 Task: Add an event with the title Second Training Workshop: Effective Team Leadership, date '2024/05/27', time 7:30 AM to 9:30 AMand add a description: Welcome to the Performance Improvement Plan (PIP) Discussion, an important and constructive session designed to address performance concerns and create a roadmap for improvement. The PIP Discussion provides an opportunity for open dialogue, collaboration, and support to help individuals overcome challenges and achieve their full potential., put the event into Orange category . Add location for the event as: Copenhagen, Denmark, logged in from the account softage.8@softage.netand send the event invitation to softage.6@softage.net and softage.7@softage.net. Set a reminder for the event 30 minutes before
Action: Mouse moved to (109, 127)
Screenshot: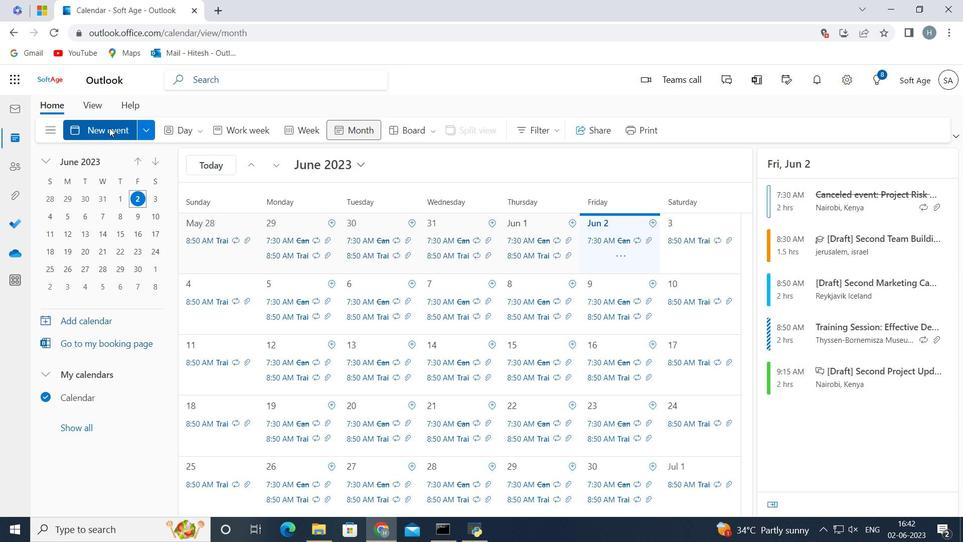 
Action: Mouse pressed left at (109, 127)
Screenshot: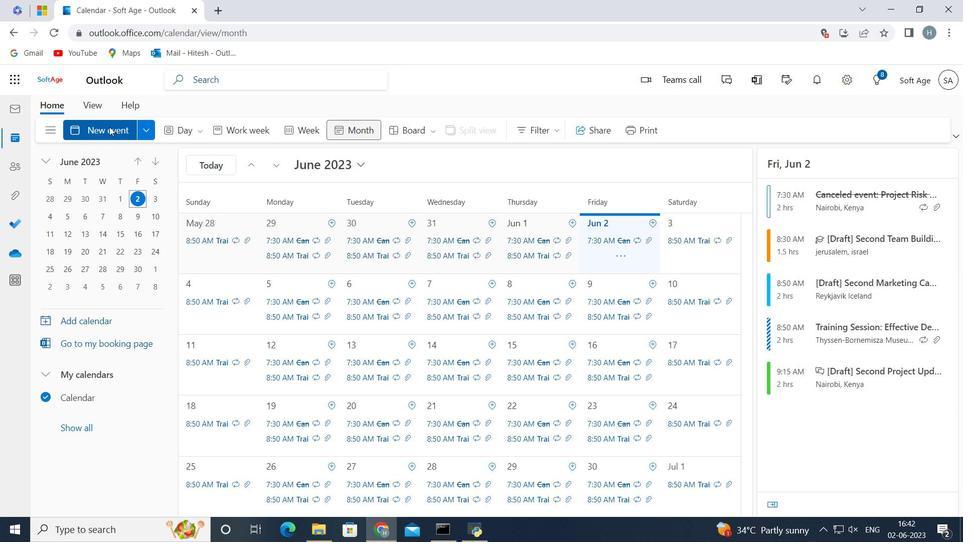 
Action: Mouse moved to (240, 212)
Screenshot: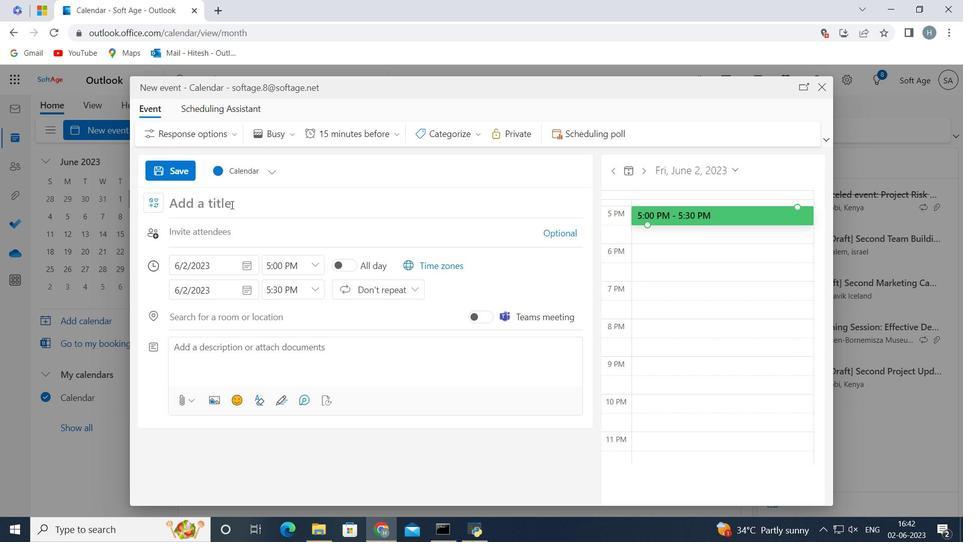 
Action: Key pressed <Key.shift>Second<Key.space><Key.shift>Training<Key.space><Key.shift>Workshop<Key.shift_r>:<Key.space><Key.shift>Effective<Key.space><Key.shift>Team<Key.space><Key.shift>Leadership
Screenshot: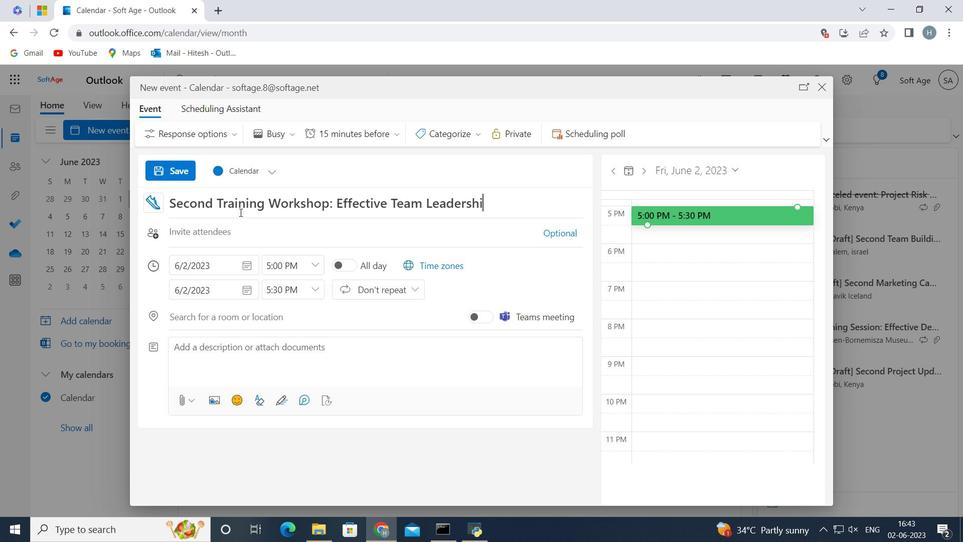 
Action: Mouse moved to (245, 261)
Screenshot: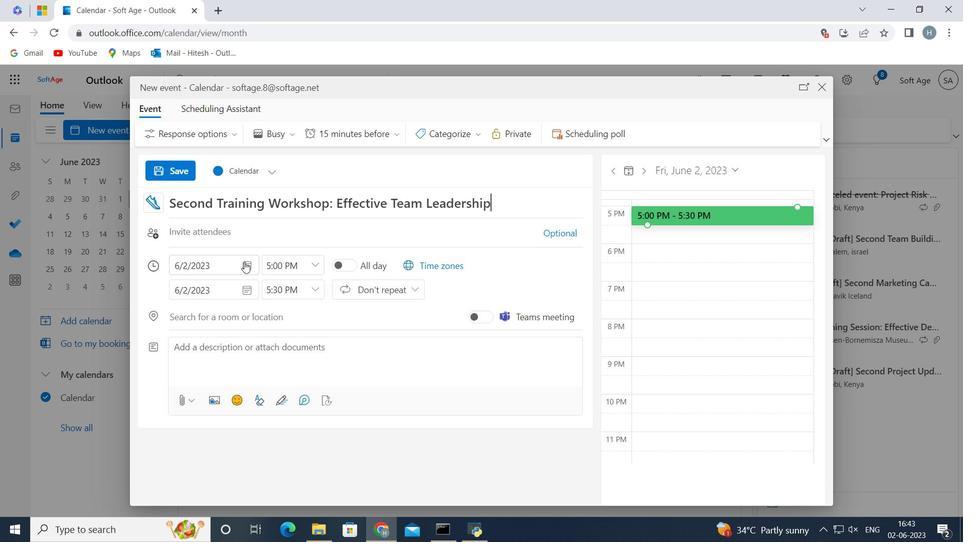 
Action: Mouse pressed left at (245, 261)
Screenshot: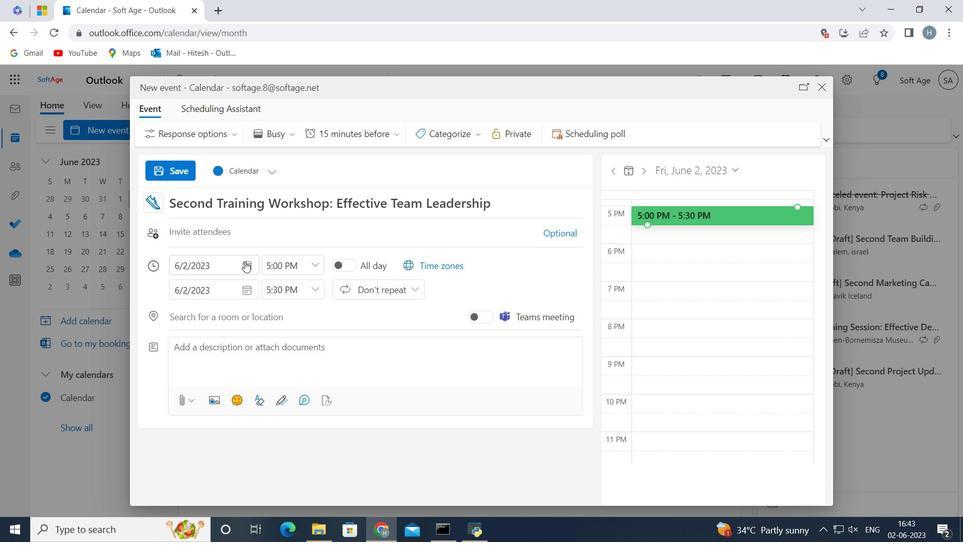 
Action: Mouse moved to (289, 292)
Screenshot: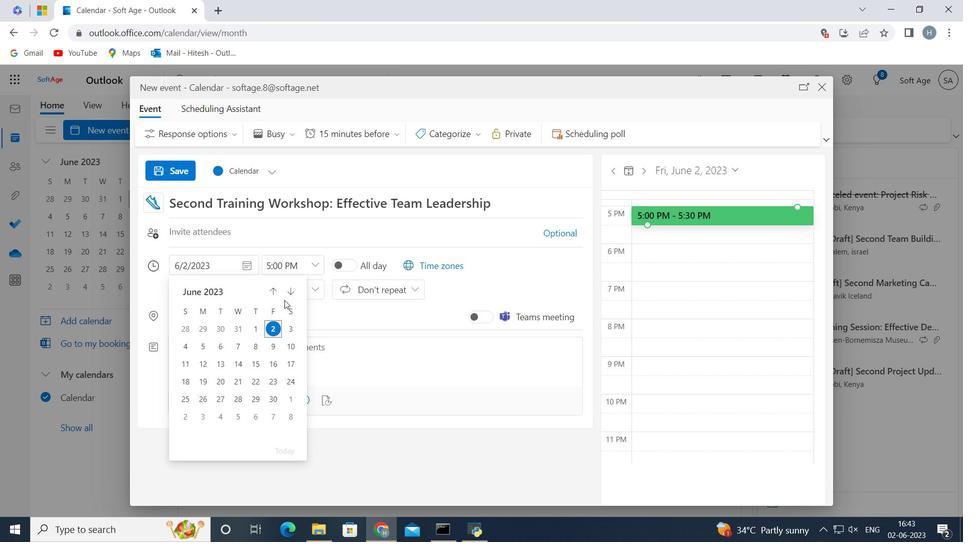 
Action: Mouse pressed left at (289, 292)
Screenshot: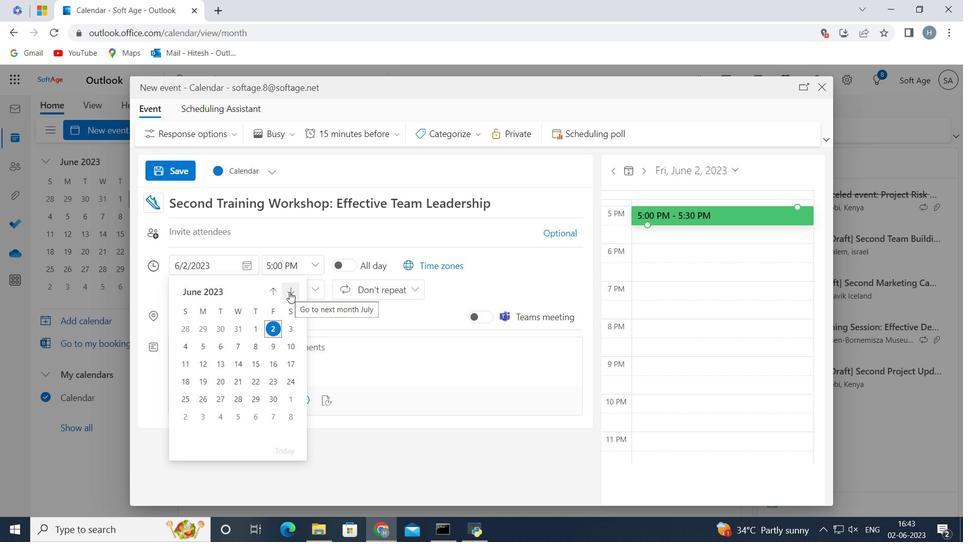 
Action: Mouse pressed left at (289, 292)
Screenshot: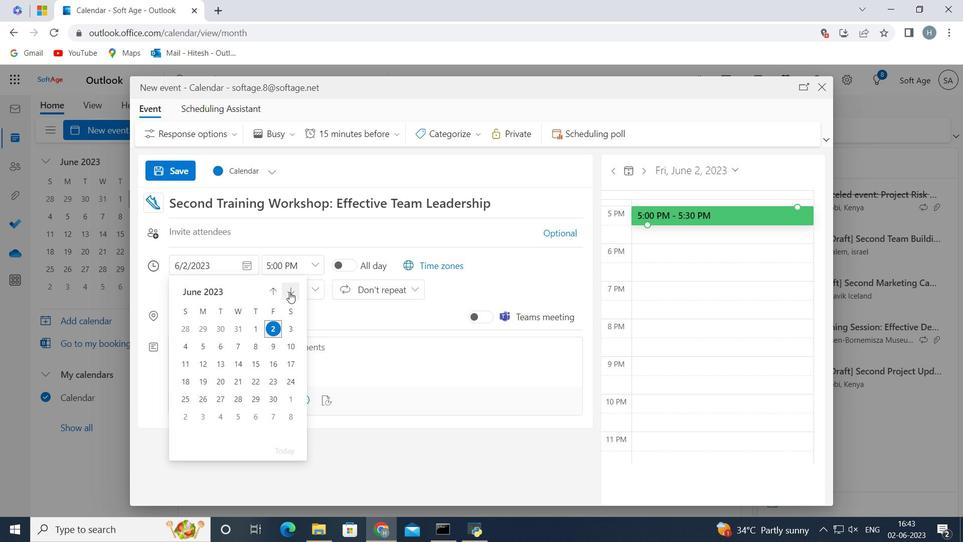 
Action: Mouse pressed left at (289, 292)
Screenshot: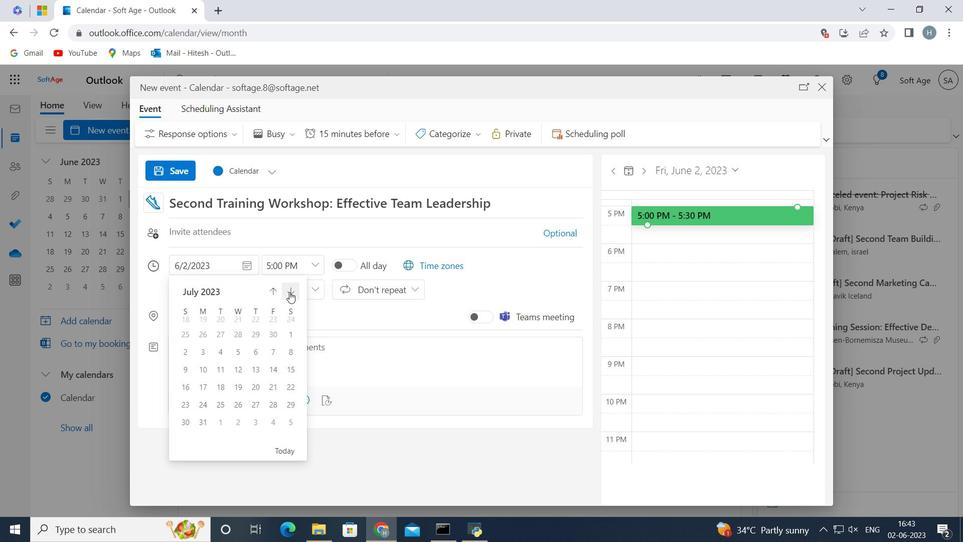 
Action: Mouse pressed left at (289, 292)
Screenshot: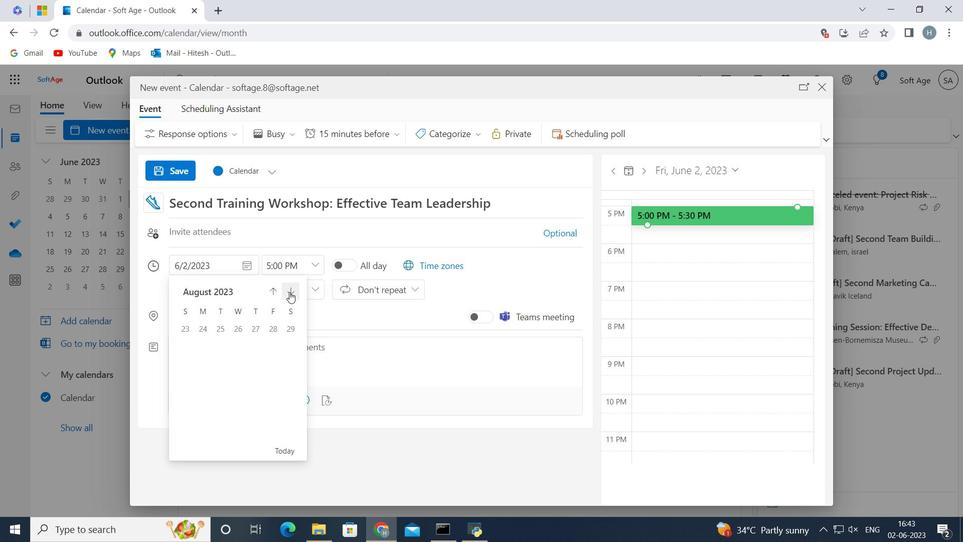 
Action: Mouse pressed left at (289, 292)
Screenshot: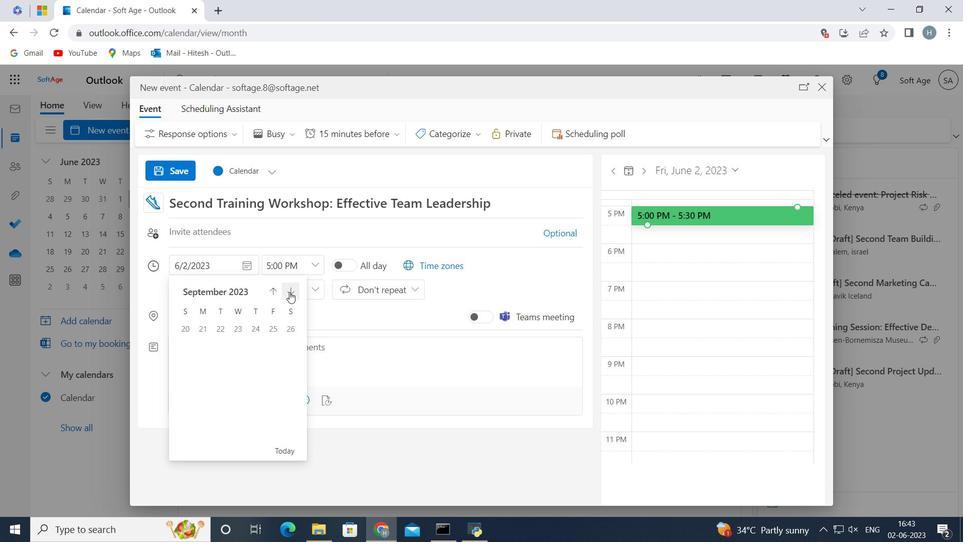 
Action: Mouse pressed left at (289, 292)
Screenshot: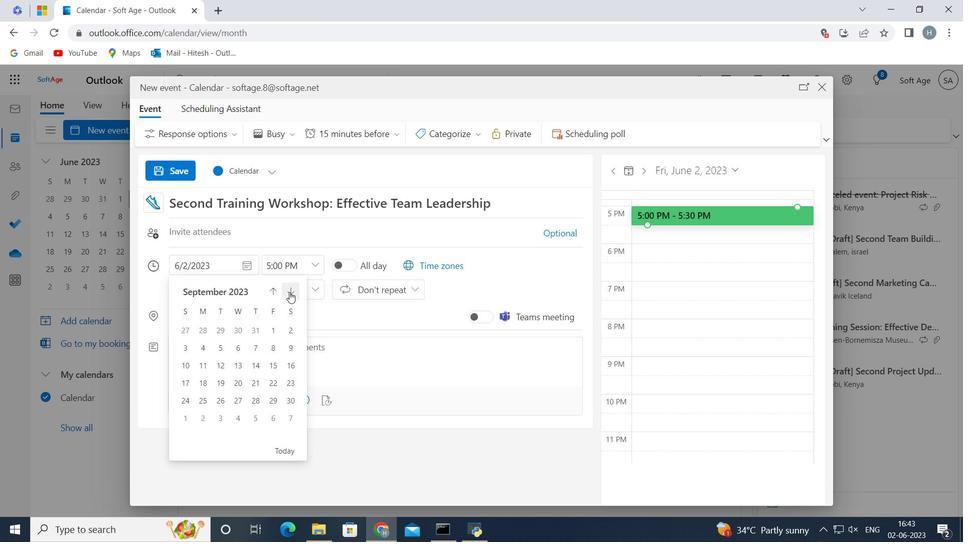 
Action: Mouse pressed left at (289, 292)
Screenshot: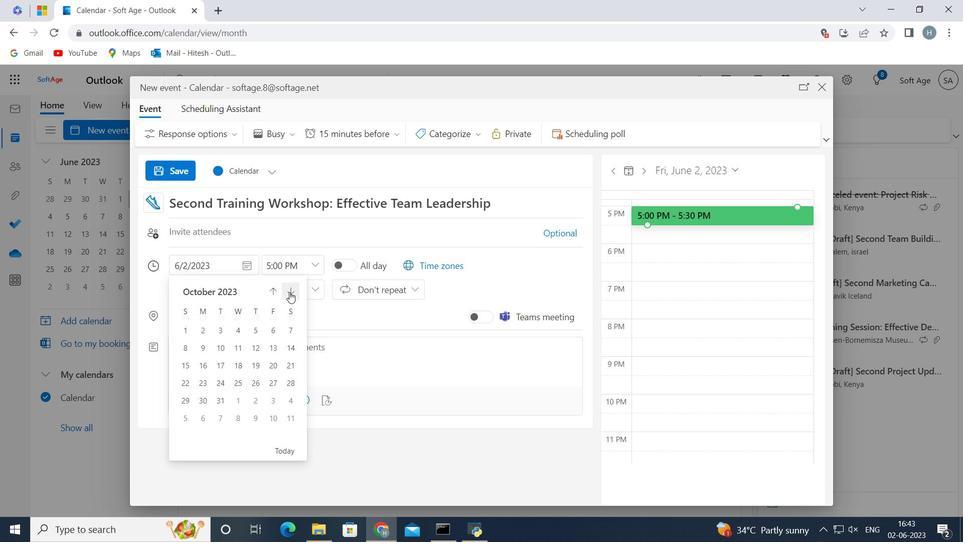
Action: Mouse pressed left at (289, 292)
Screenshot: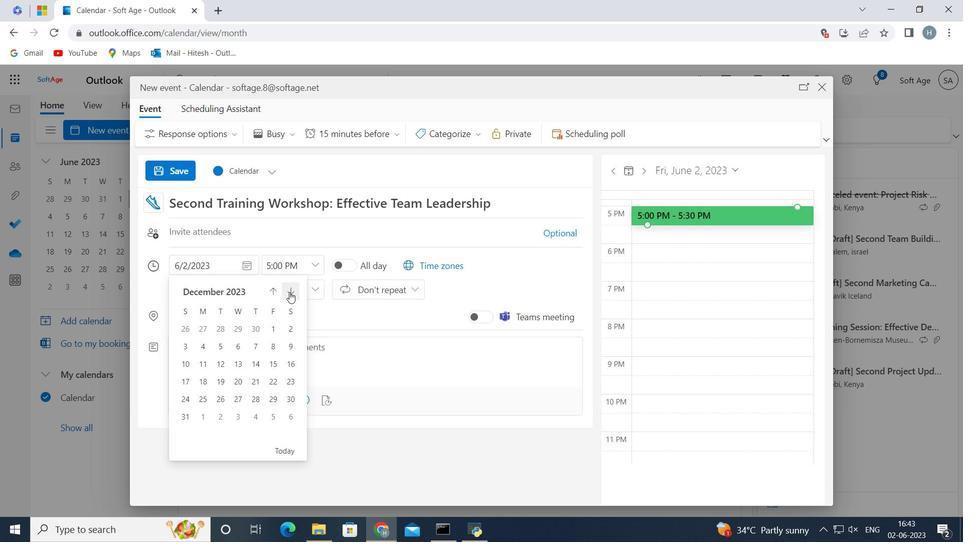 
Action: Mouse pressed left at (289, 292)
Screenshot: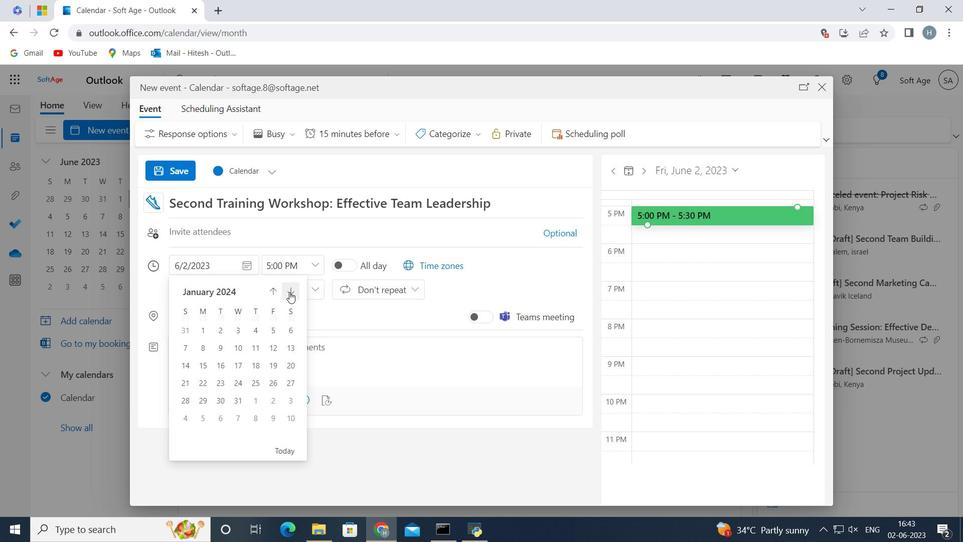 
Action: Mouse pressed left at (289, 292)
Screenshot: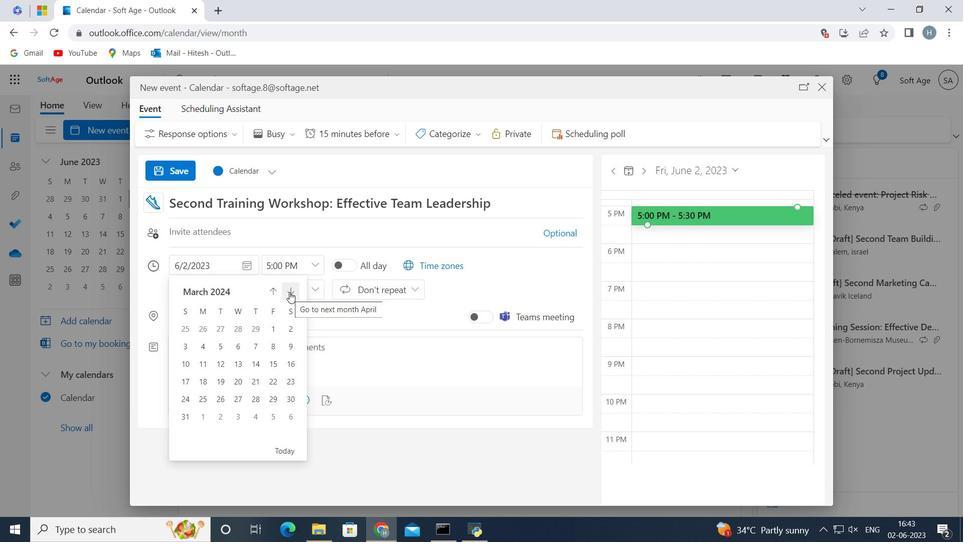 
Action: Mouse pressed left at (289, 292)
Screenshot: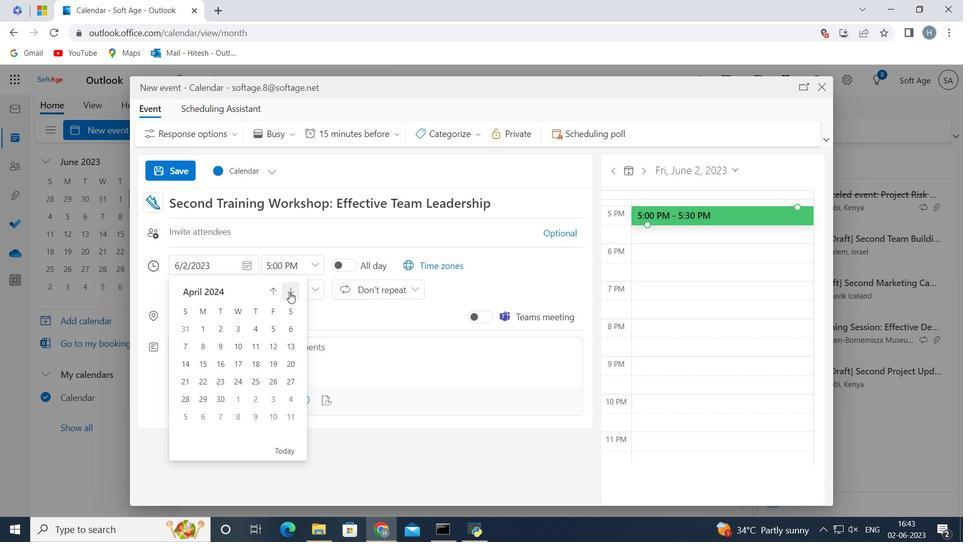 
Action: Mouse moved to (290, 379)
Screenshot: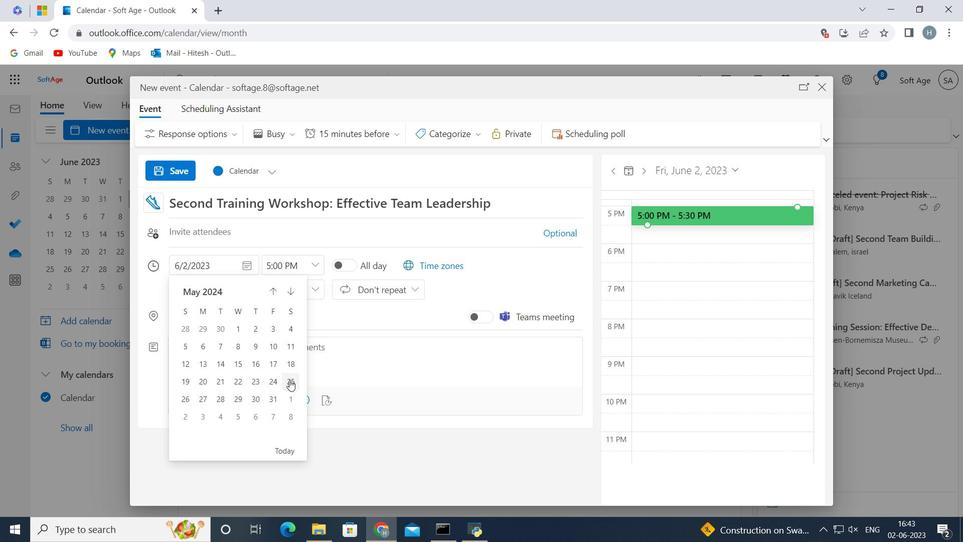 
Action: Mouse pressed left at (290, 379)
Screenshot: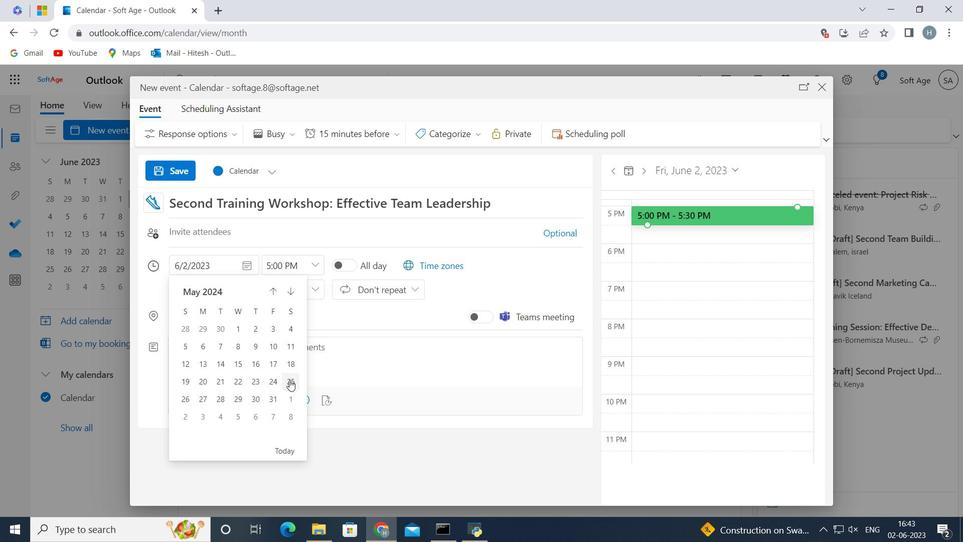 
Action: Mouse moved to (246, 264)
Screenshot: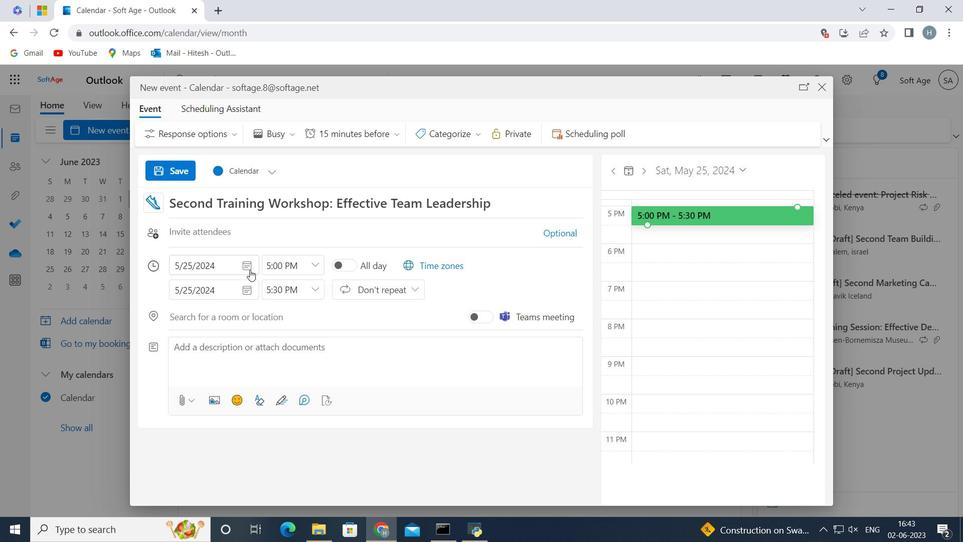
Action: Mouse pressed left at (246, 264)
Screenshot: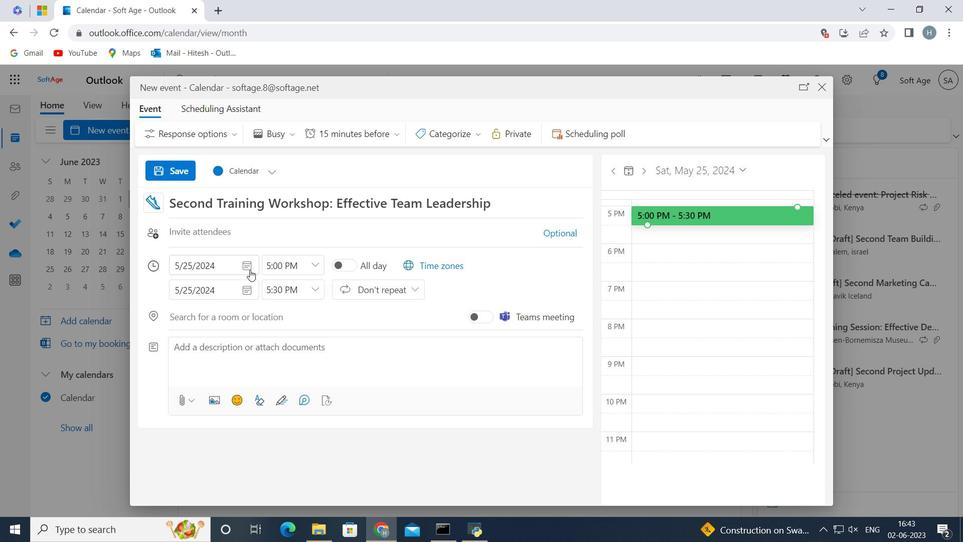 
Action: Mouse moved to (204, 397)
Screenshot: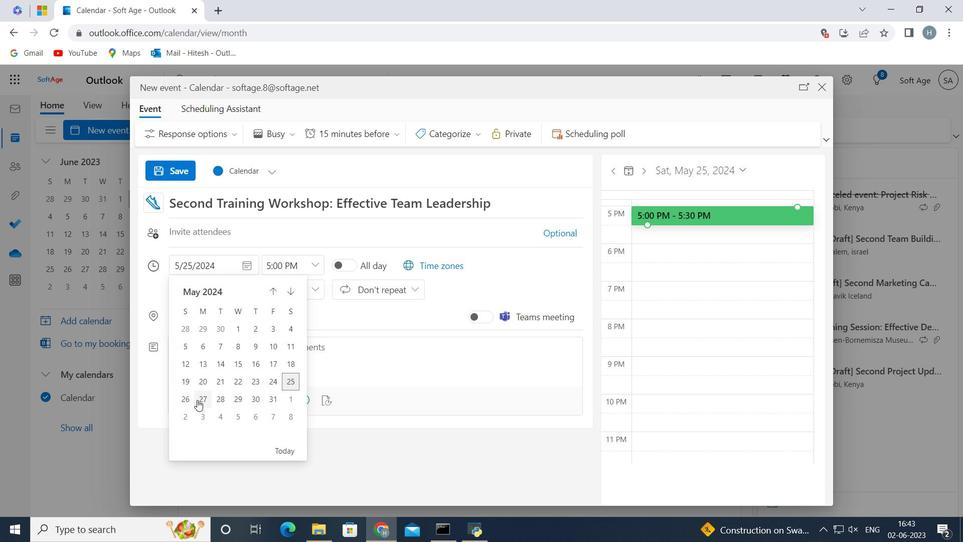 
Action: Mouse pressed left at (204, 397)
Screenshot: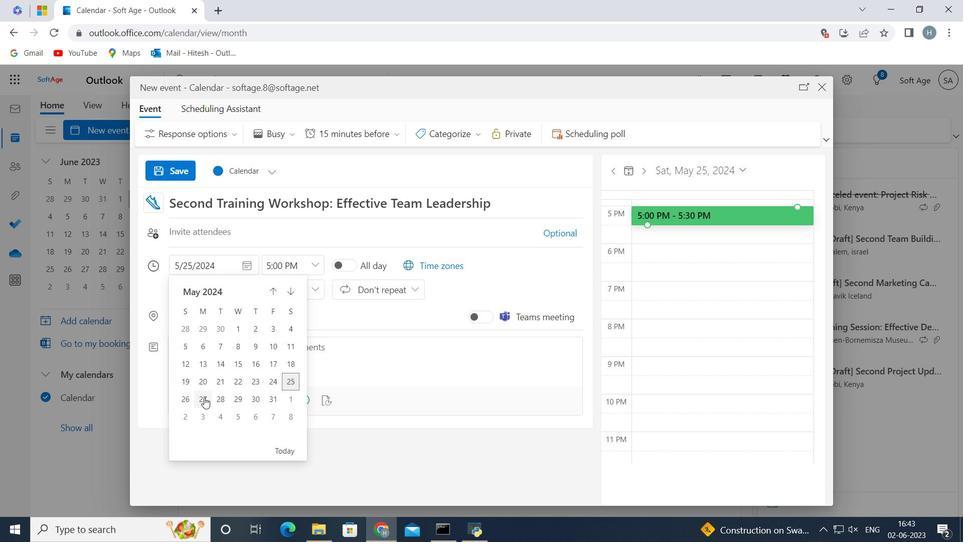 
Action: Mouse moved to (314, 266)
Screenshot: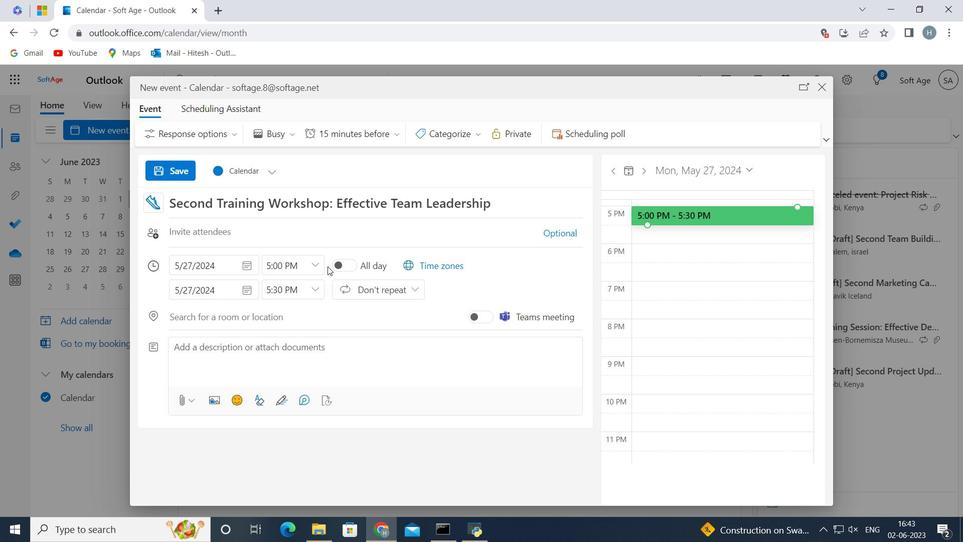 
Action: Mouse pressed left at (314, 266)
Screenshot: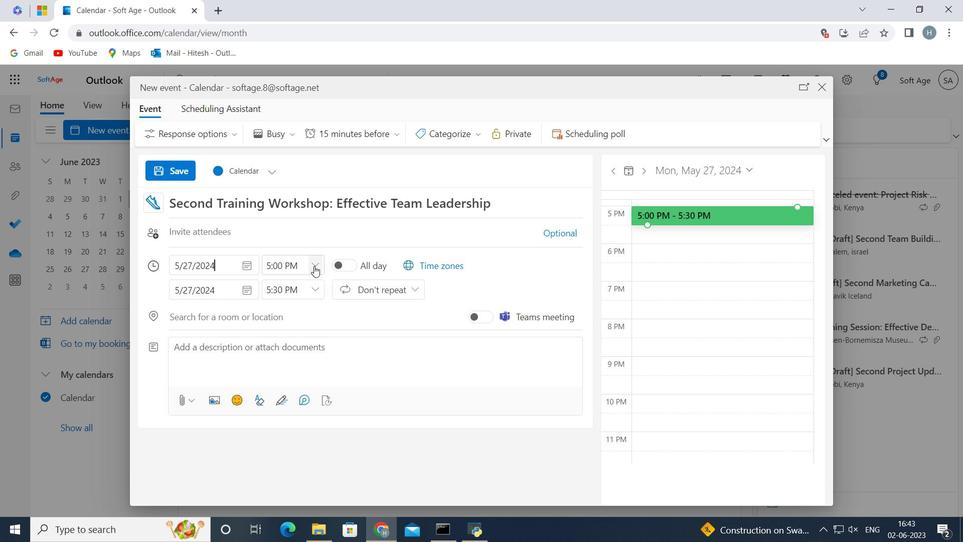 
Action: Mouse moved to (331, 358)
Screenshot: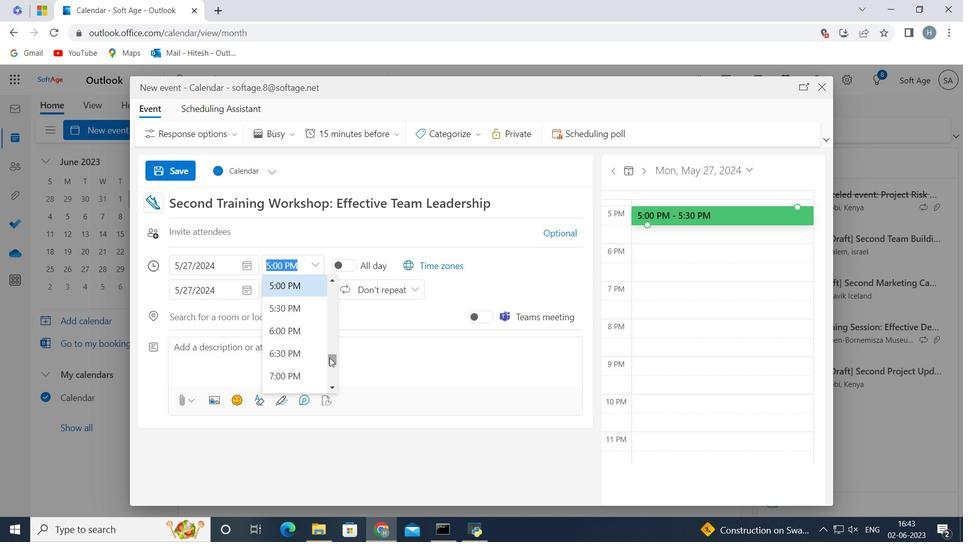 
Action: Mouse pressed left at (331, 358)
Screenshot: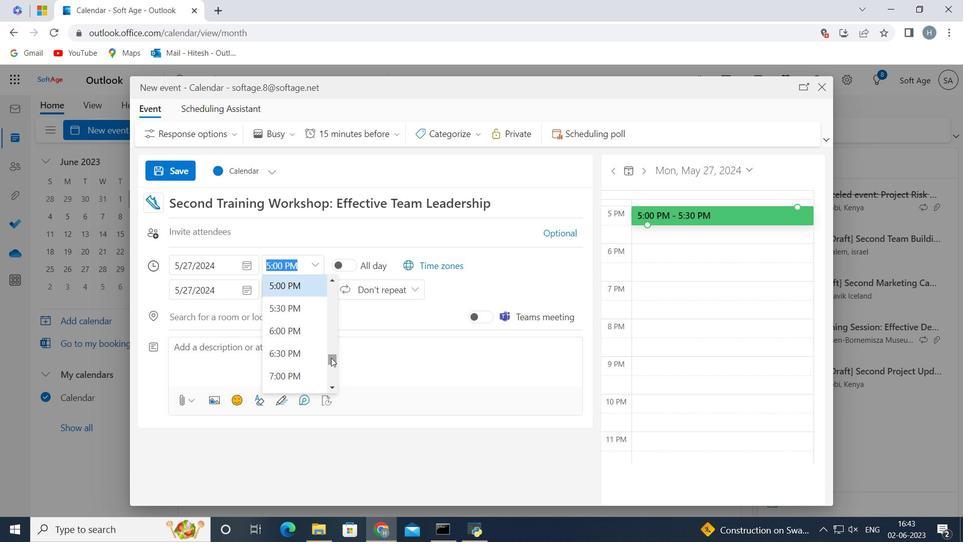 
Action: Mouse moved to (282, 275)
Screenshot: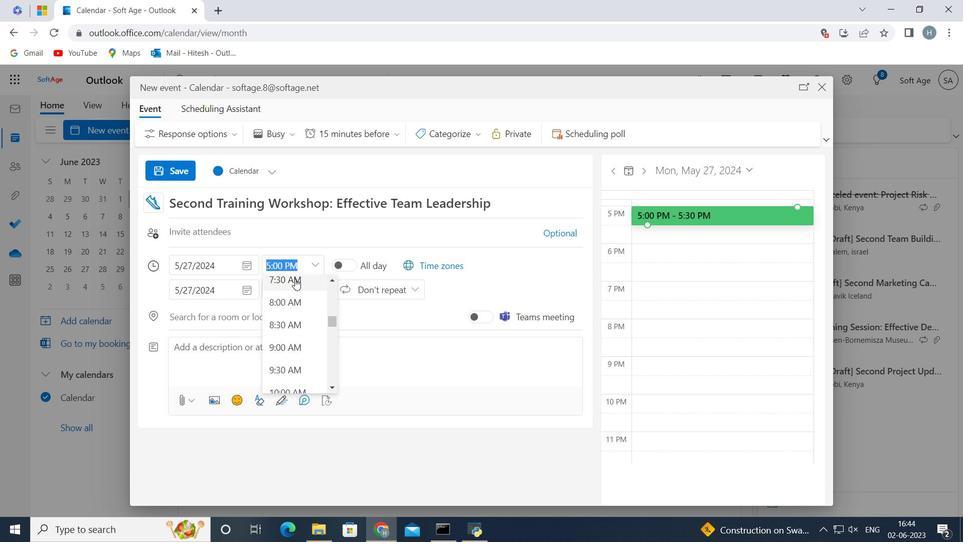 
Action: Mouse pressed left at (282, 275)
Screenshot: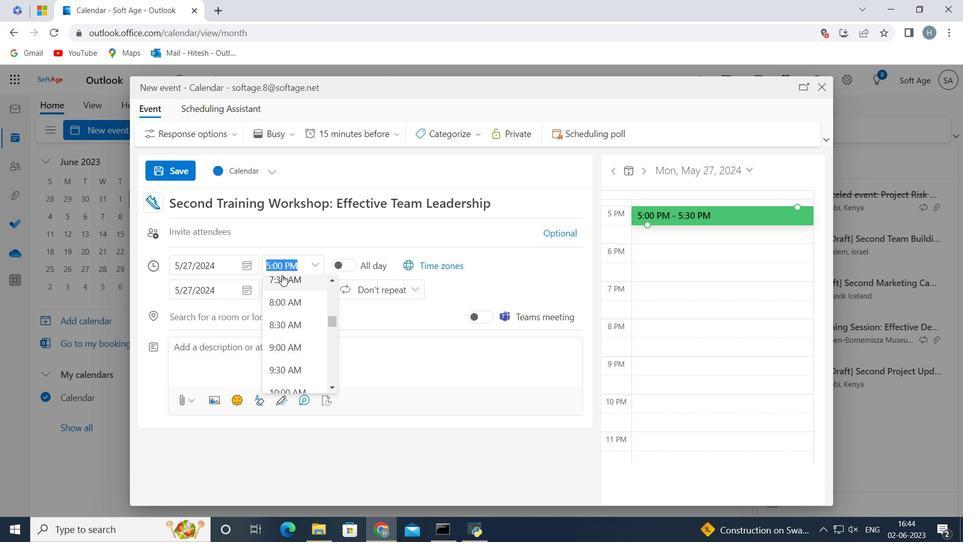 
Action: Mouse moved to (316, 286)
Screenshot: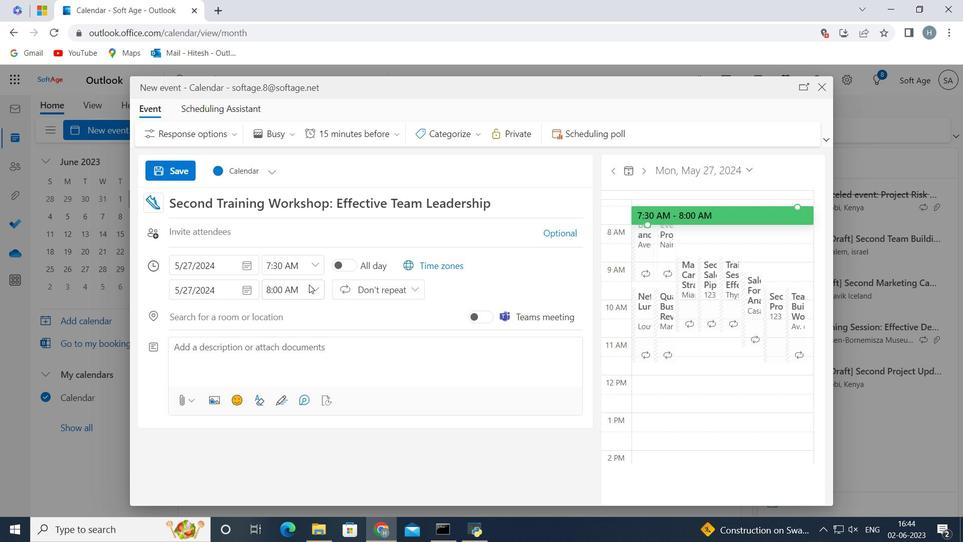 
Action: Mouse pressed left at (316, 286)
Screenshot: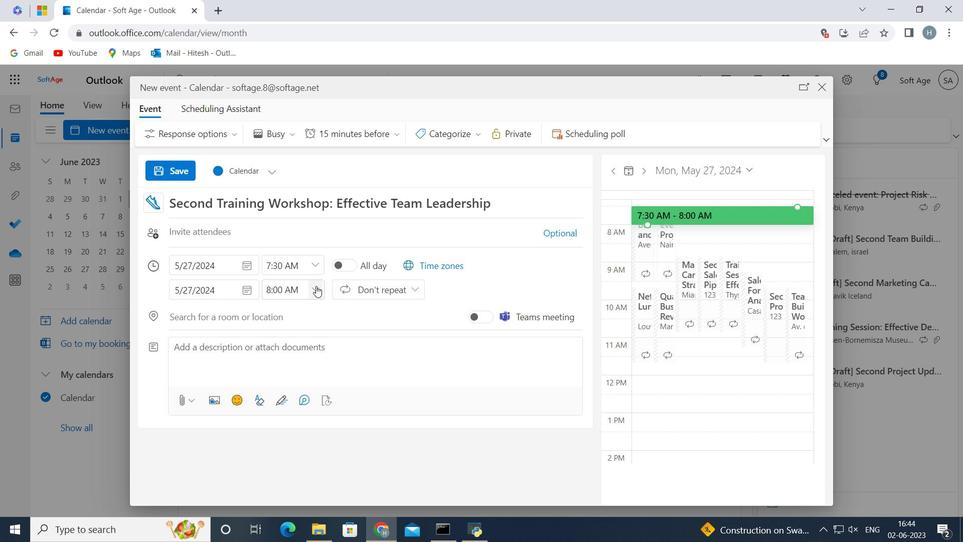 
Action: Mouse moved to (310, 376)
Screenshot: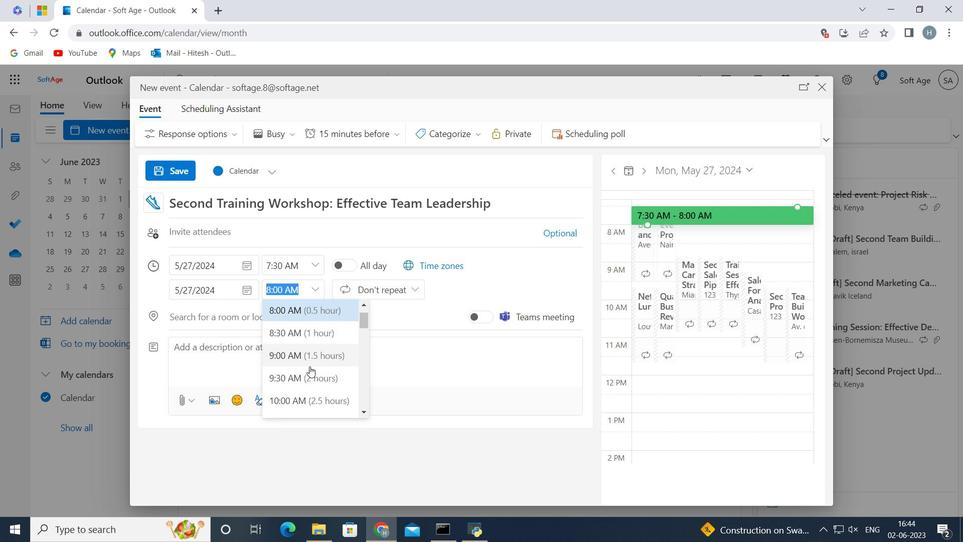 
Action: Mouse pressed left at (310, 376)
Screenshot: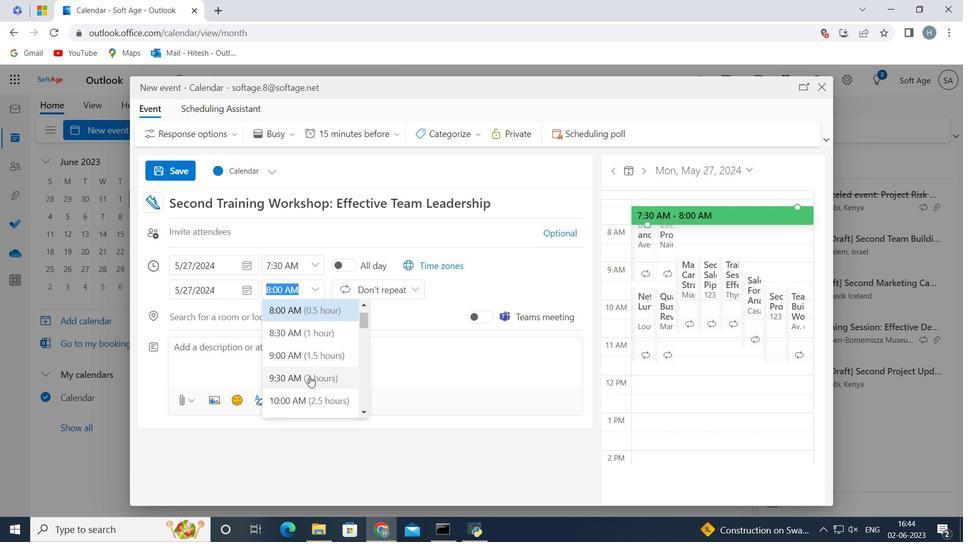 
Action: Mouse moved to (207, 355)
Screenshot: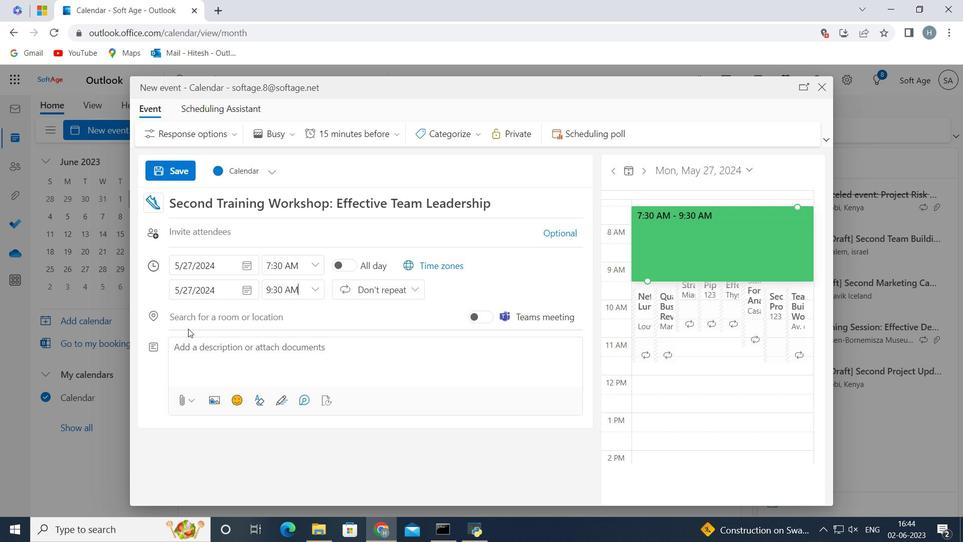
Action: Mouse pressed left at (207, 355)
Screenshot: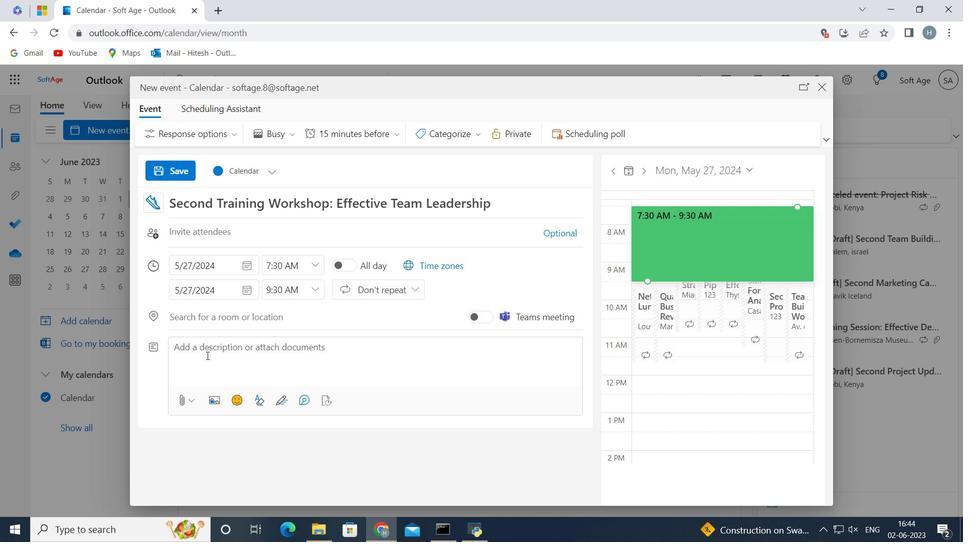 
Action: Key pressed <Key.shift>Welcome<Key.space>to<Key.space>
Screenshot: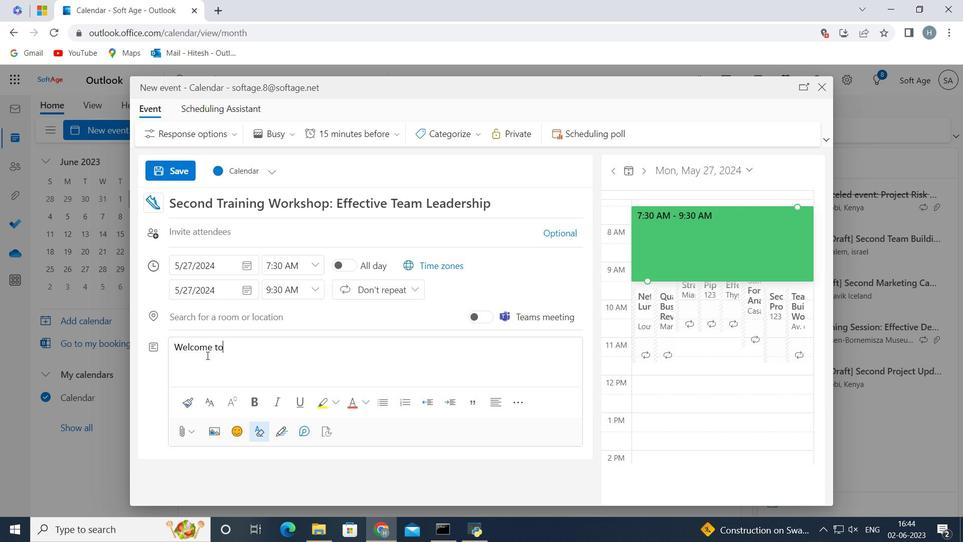 
Action: Mouse moved to (207, 356)
Screenshot: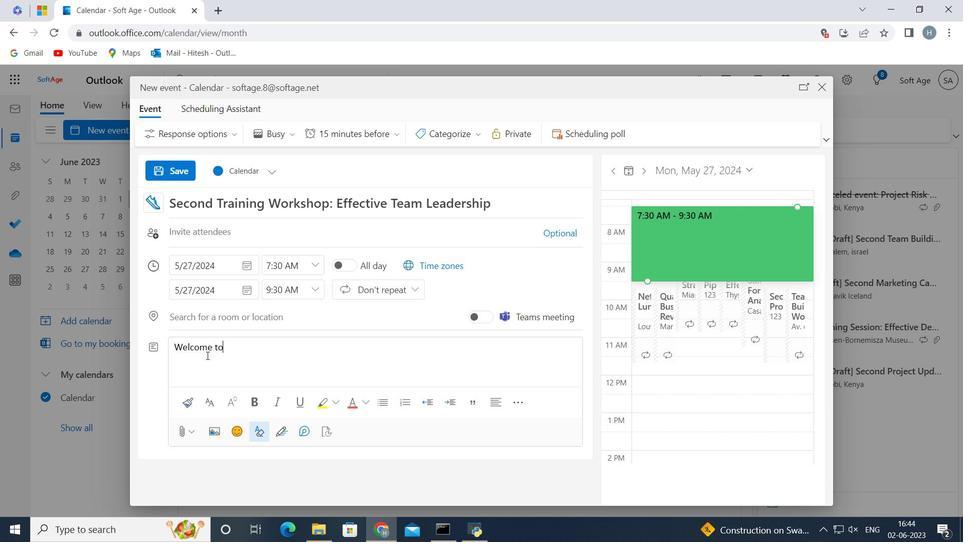 
Action: Key pressed the<Key.space>performance<Key.space>i<Key.backspace><Key.shift_r>Improvement<Key.space><Key.shift_r>Plan<Key.space><Key.shift_r><Key.shift_r>(<Key.shift_r>PIP)<Key.space><Key.shift>Discussion,<Key.space>an<Key.space>important<Key.space>and<Key.space>constructive<Key.space>session<Key.space>designed<Key.space>to<Key.space>address<Key.space>performance<Key.space>concerns<Key.space>and<Key.space>create<Key.space>a<Key.space>roadmap<Key.space>for<Key.space>improvement,<Key.space><Key.shift><Key.shift><Key.shift><Key.shift><Key.shift><Key.shift><Key.shift><Key.shift><Key.shift><Key.shift><Key.shift>The<Key.space><Key.shift_r>PIP<Key.space><Key.shift>Discy<Key.backspace>ussion<Key.space>provides<Key.space>an<Key.space>opportunity<Key.space>for<Key.space>open<Key.space>dialogue,<Key.space>collaboration,<Key.space>am<Key.backspace>nd<Key.space>support<Key.space>to<Key.space>help<Key.space>individuals<Key.space>overcome<Key.space>challenges<Key.space>and<Key.space>achieve<Key.space>their<Key.space>full<Key.space>potential.<Key.space>
Screenshot: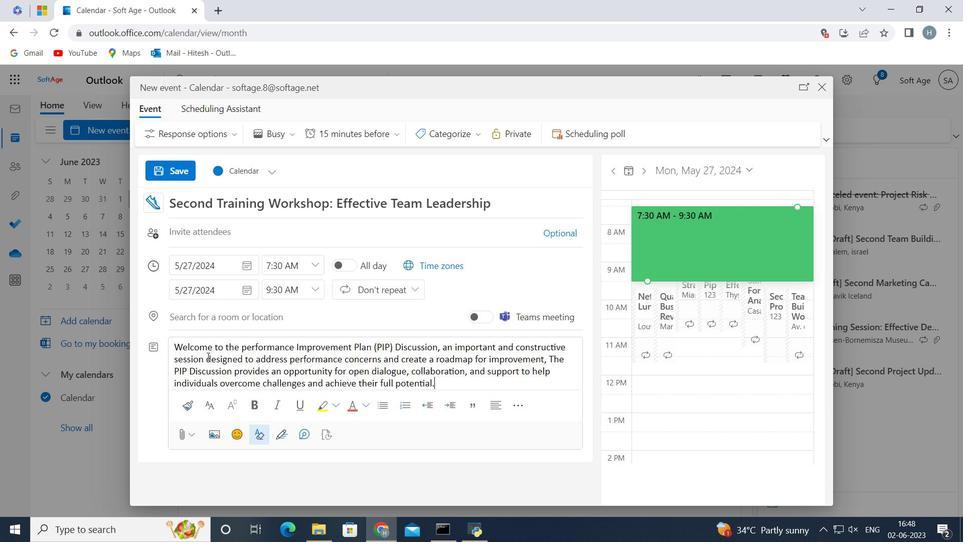 
Action: Mouse moved to (478, 132)
Screenshot: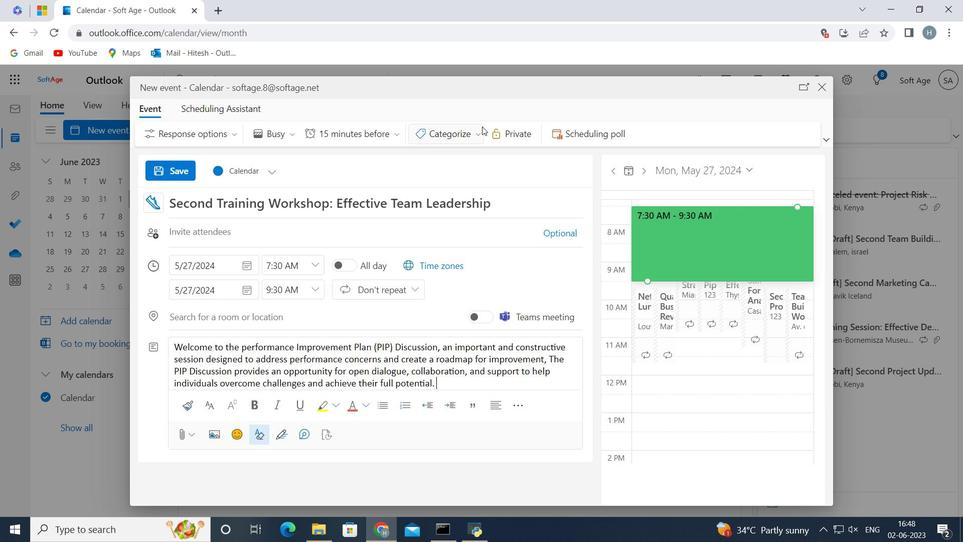 
Action: Mouse pressed left at (478, 132)
Screenshot: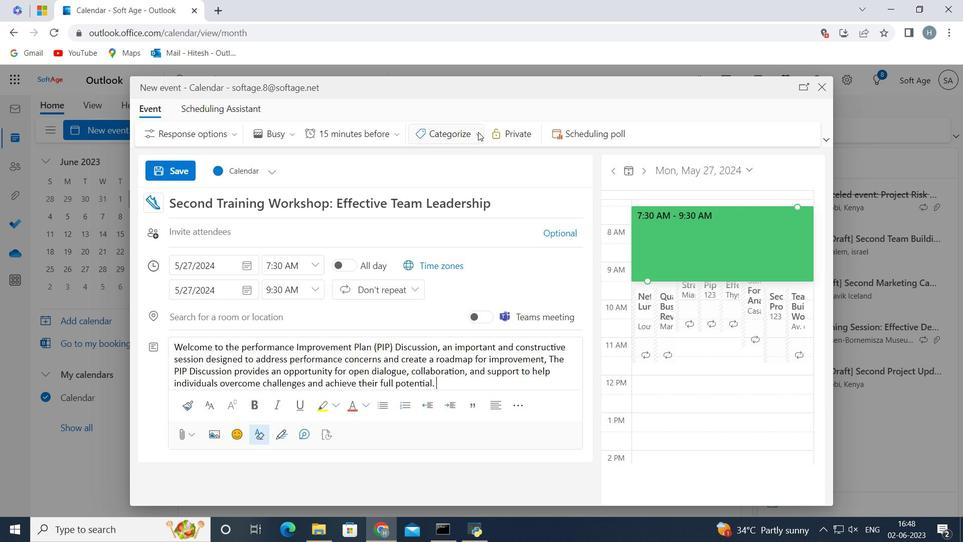 
Action: Mouse moved to (481, 193)
Screenshot: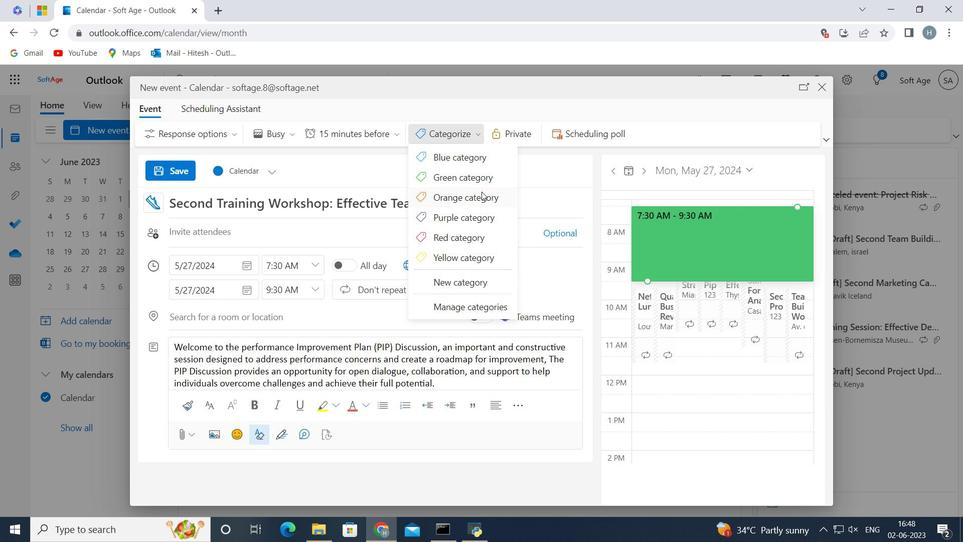 
Action: Mouse pressed left at (481, 193)
Screenshot: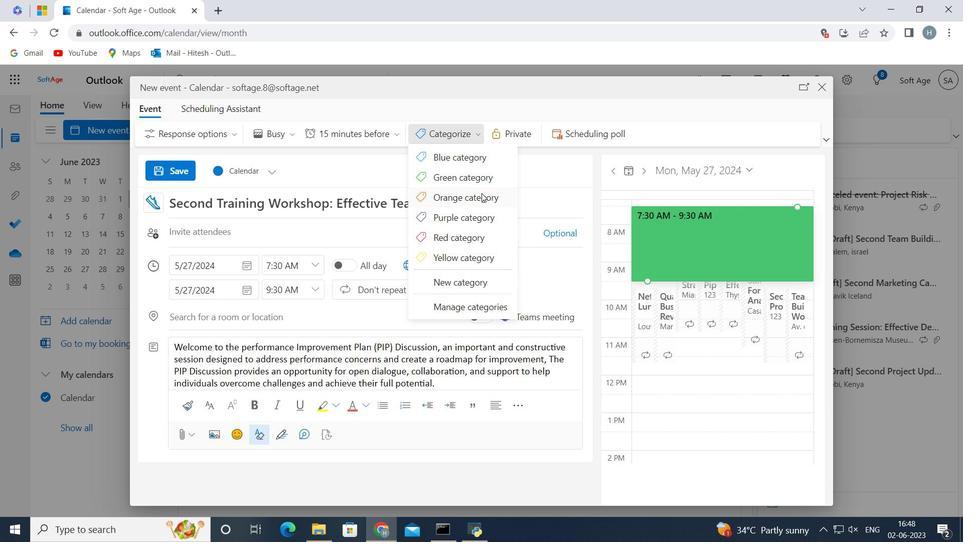 
Action: Mouse moved to (232, 310)
Screenshot: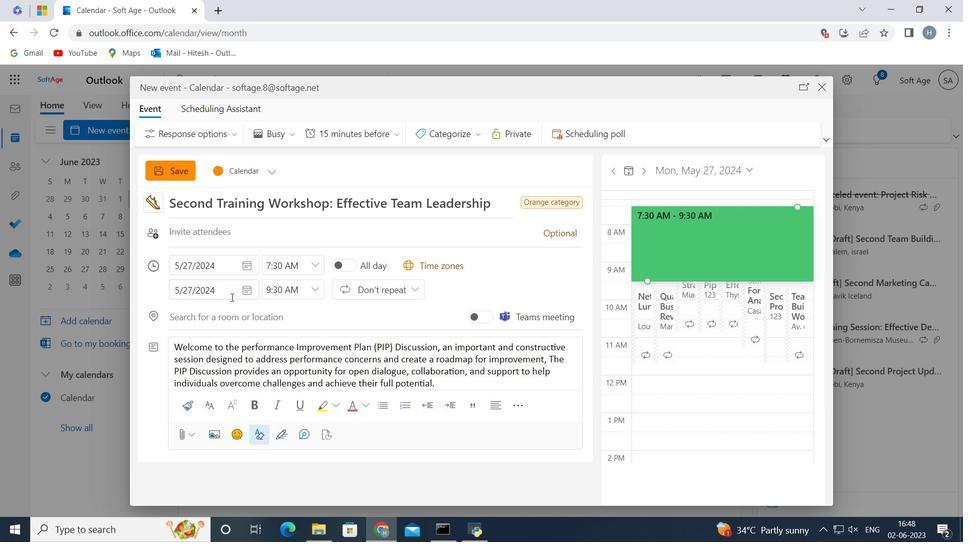 
Action: Mouse pressed left at (232, 310)
Screenshot: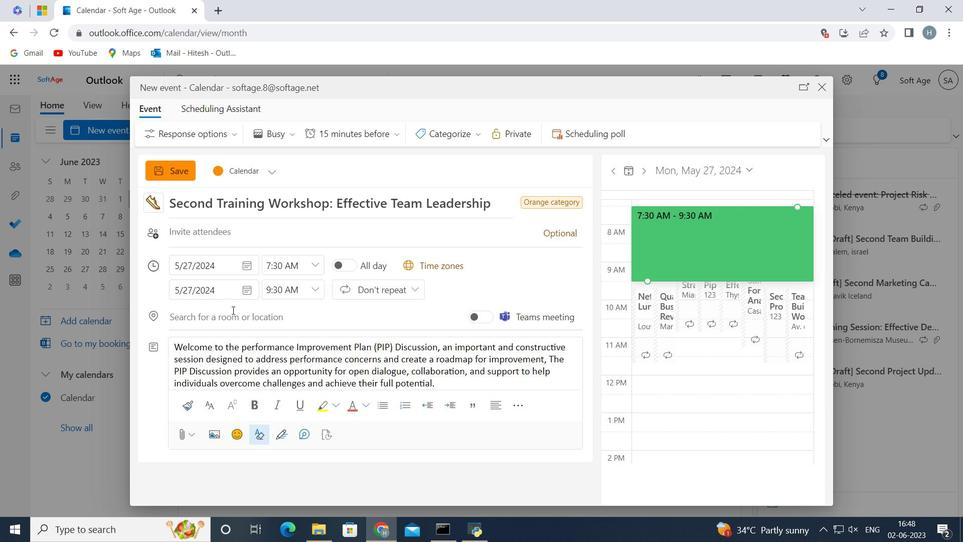 
Action: Key pressed <Key.shift><Key.shift><Key.shift><Key.shift><Key.shift><Key.shift>Copenhagen,<Key.space><Key.shift>Denmark<Key.enter>
Screenshot: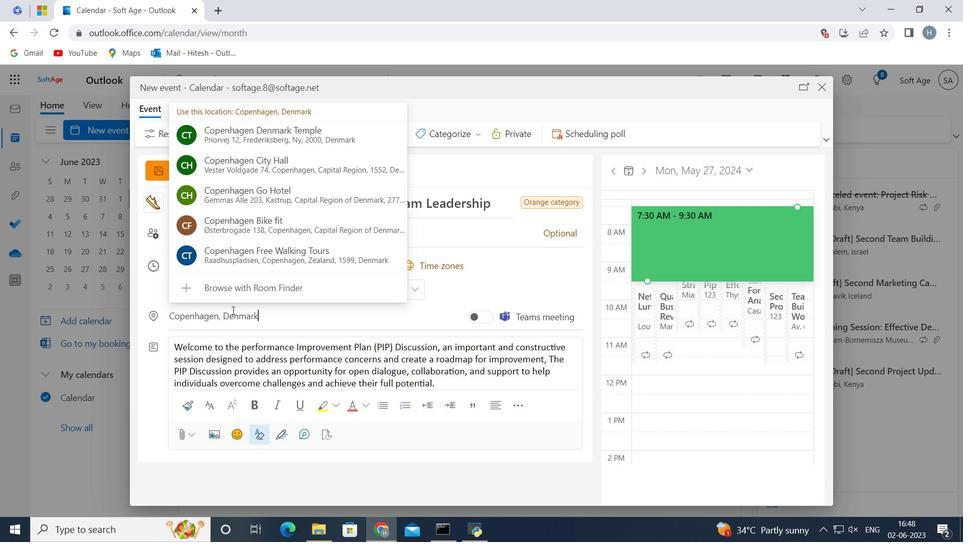 
Action: Mouse moved to (513, 274)
Screenshot: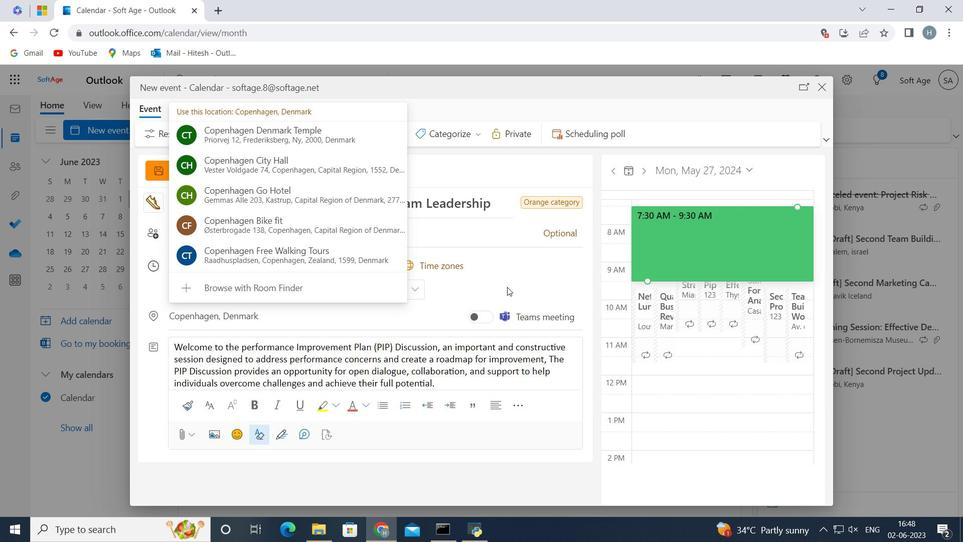 
Action: Mouse pressed left at (513, 274)
Screenshot: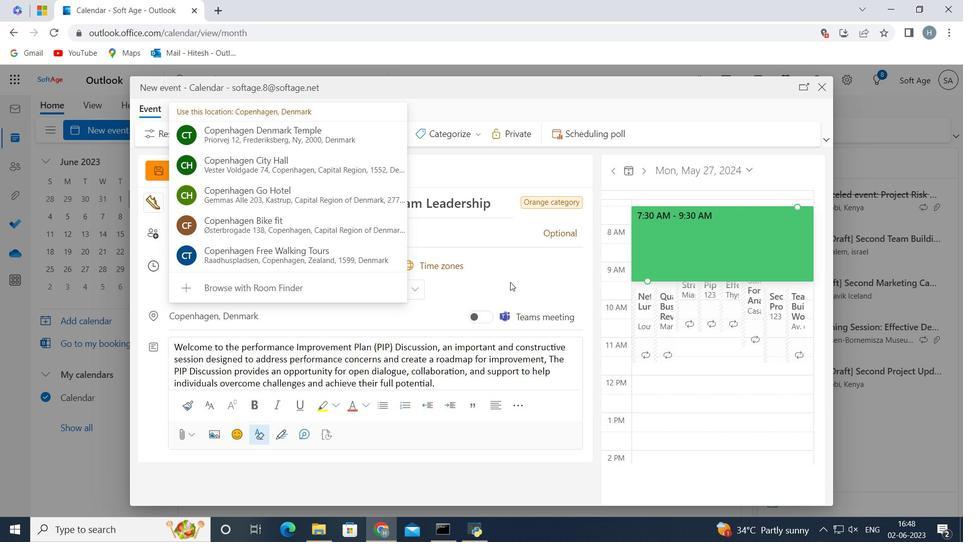 
Action: Mouse moved to (270, 233)
Screenshot: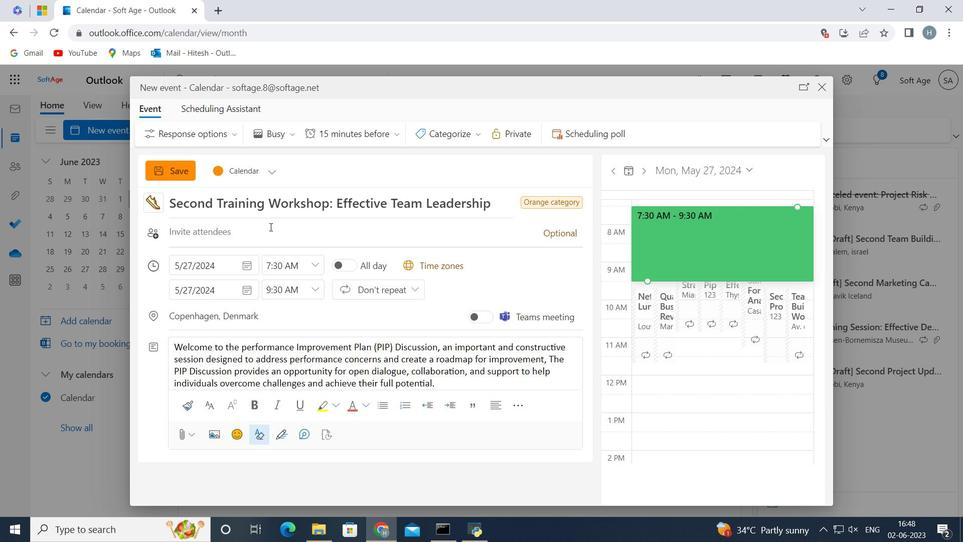 
Action: Mouse pressed left at (270, 233)
Screenshot: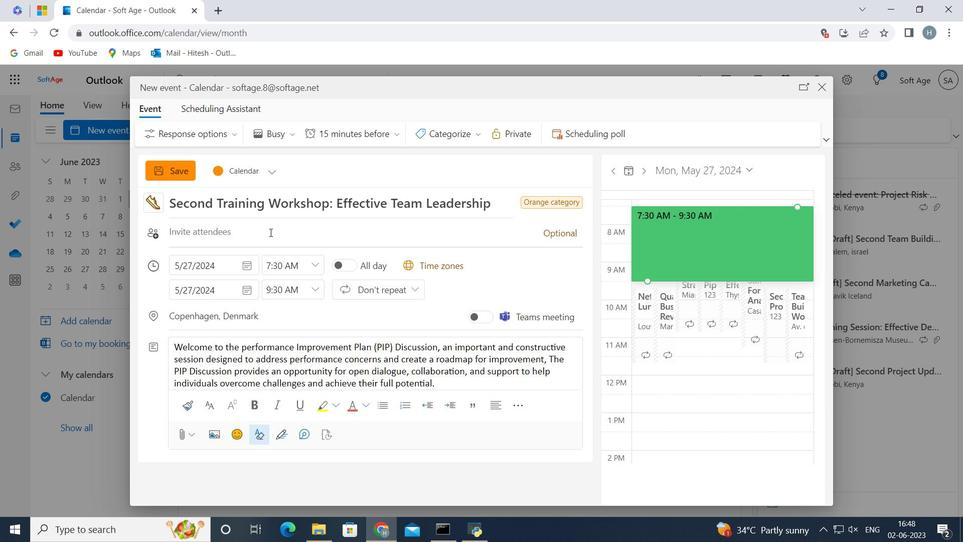 
Action: Mouse moved to (271, 234)
Screenshot: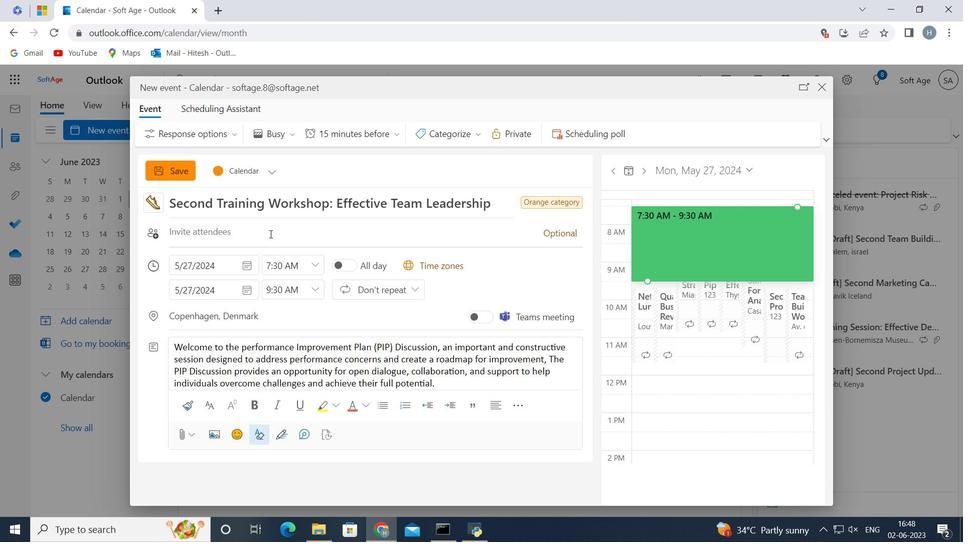 
Action: Key pressed softage.6<Key.shift>@softage.net
Screenshot: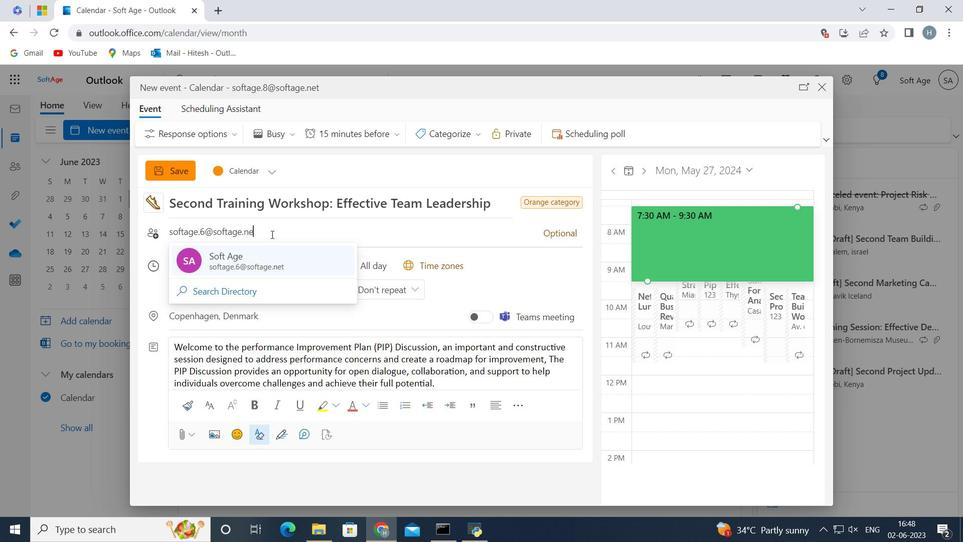 
Action: Mouse moved to (241, 261)
Screenshot: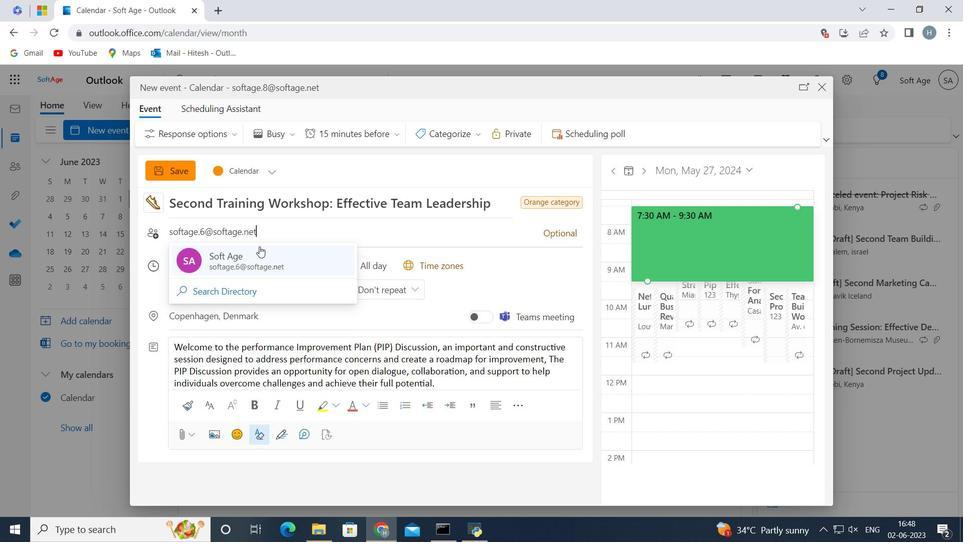 
Action: Mouse pressed left at (241, 261)
Screenshot: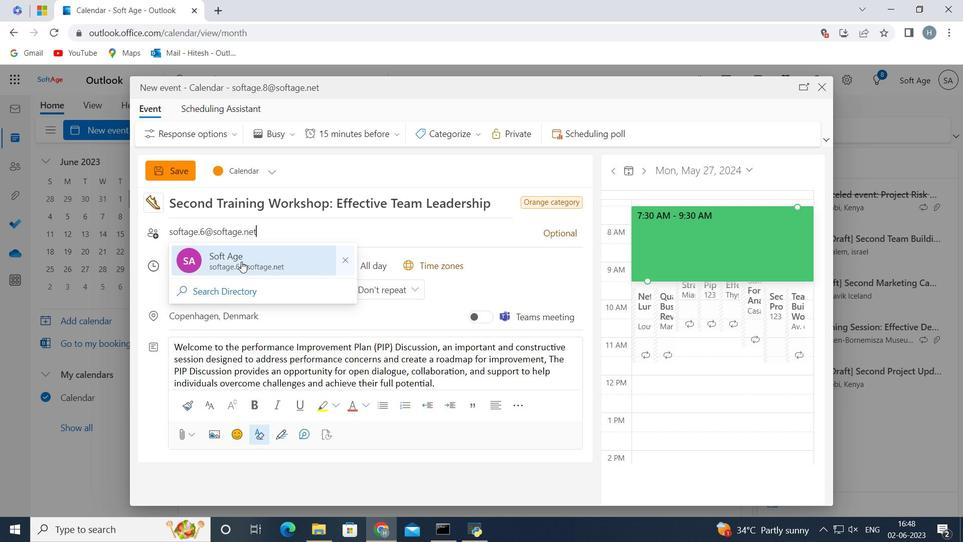 
Action: Mouse moved to (273, 237)
Screenshot: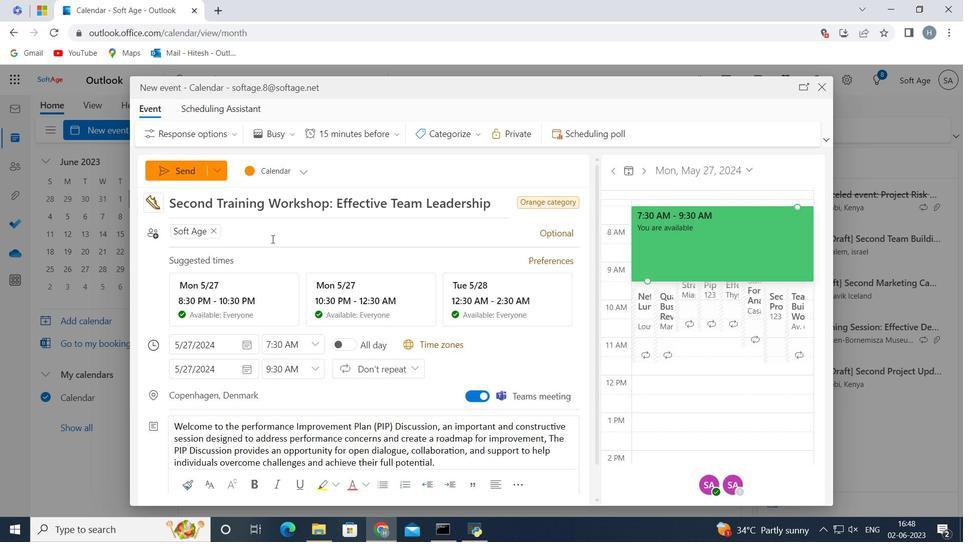 
Action: Key pressed softage.7<Key.shift>@softage.net
Screenshot: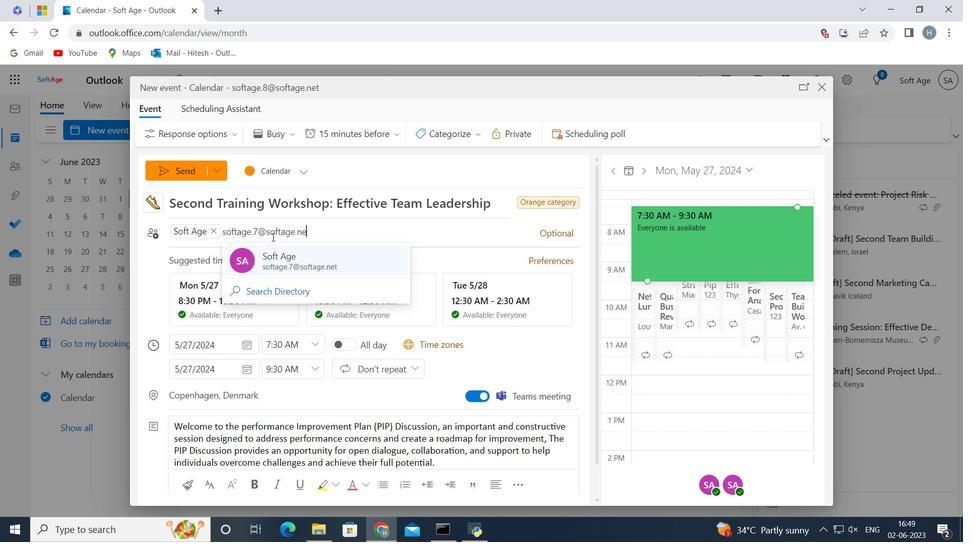 
Action: Mouse moved to (292, 259)
Screenshot: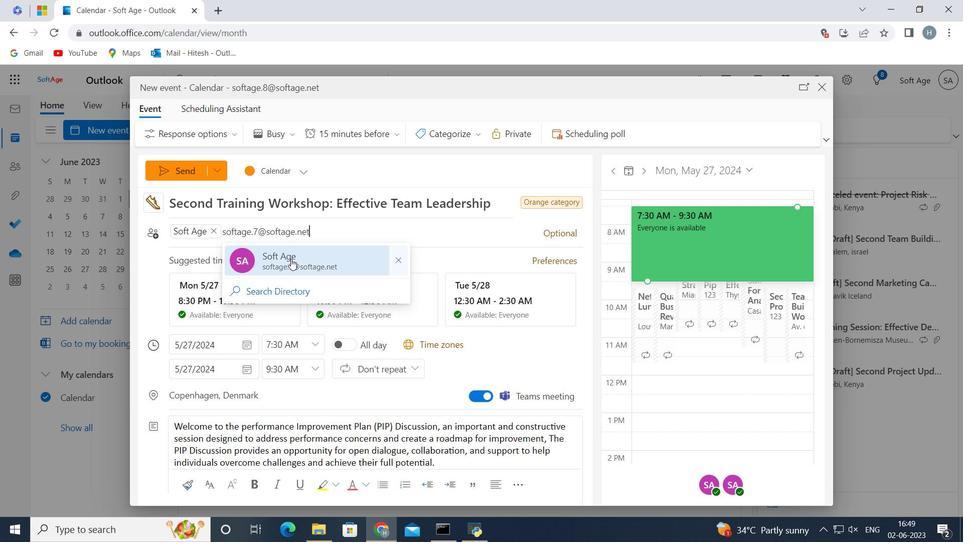 
Action: Mouse pressed left at (292, 259)
Screenshot: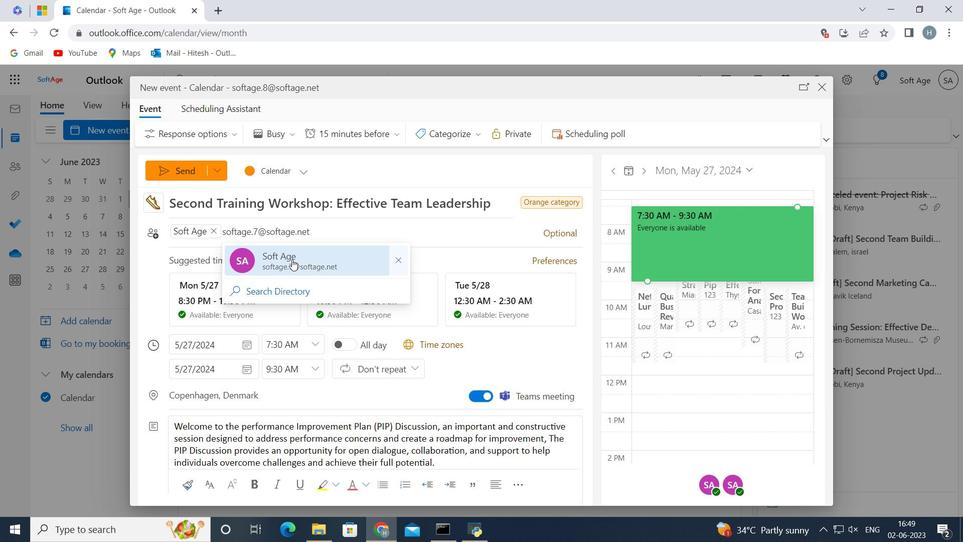 
Action: Mouse moved to (396, 132)
Screenshot: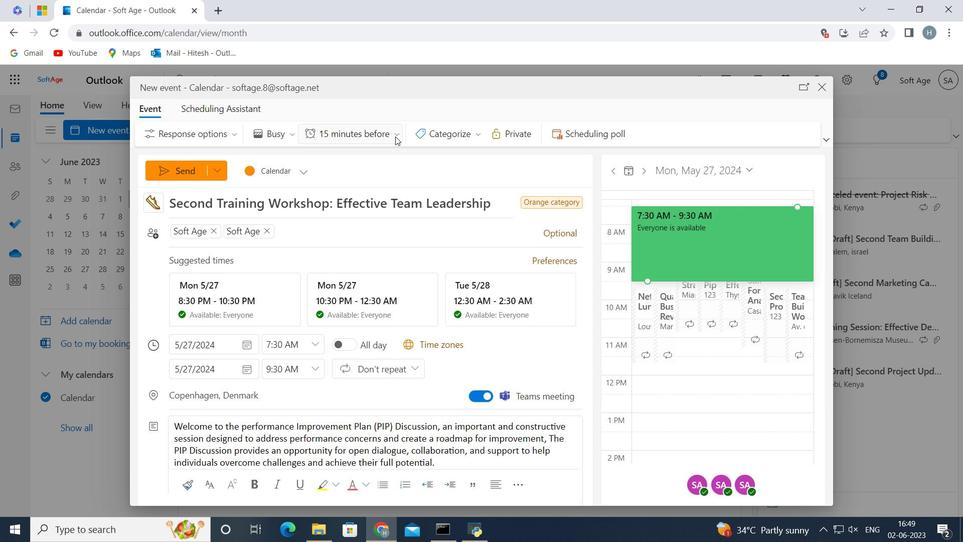
Action: Mouse pressed left at (396, 132)
Screenshot: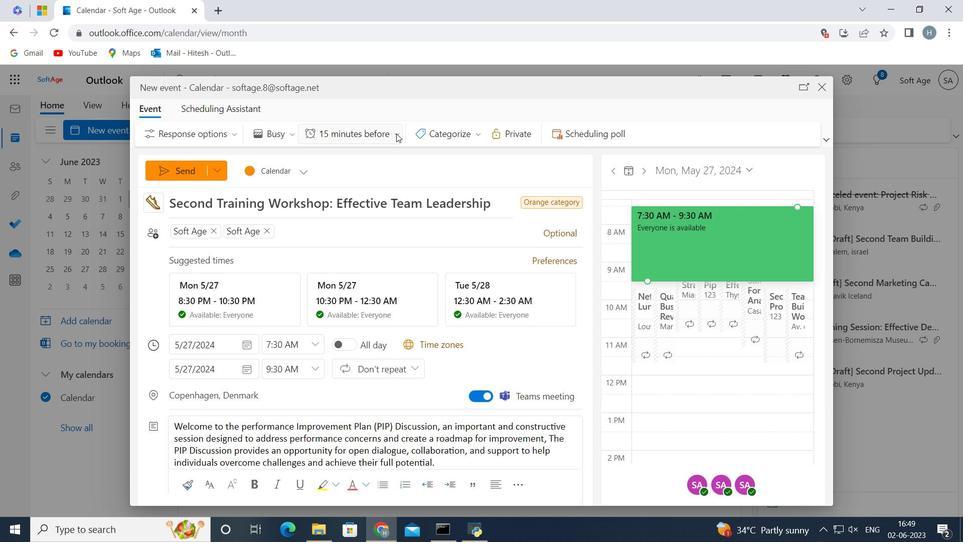 
Action: Mouse moved to (376, 245)
Screenshot: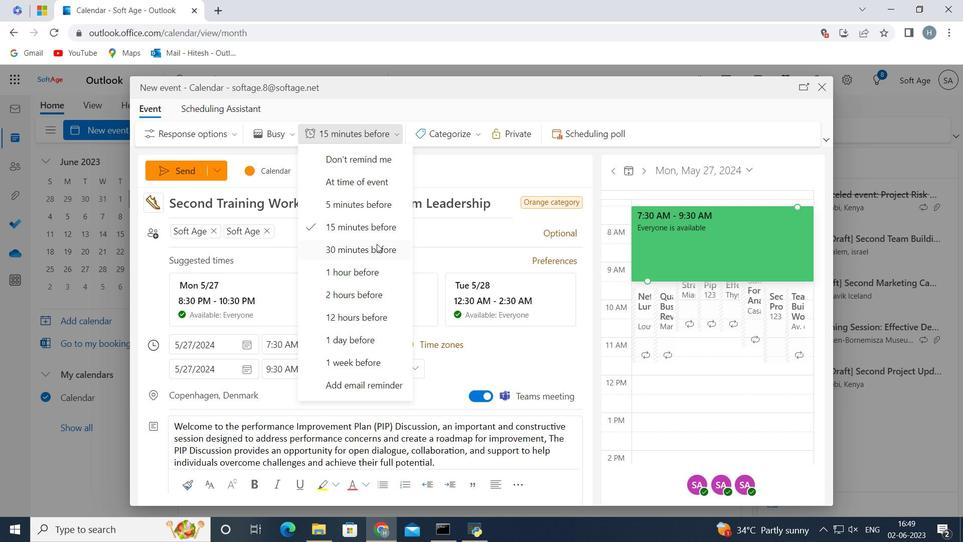 
Action: Mouse pressed left at (376, 245)
Screenshot: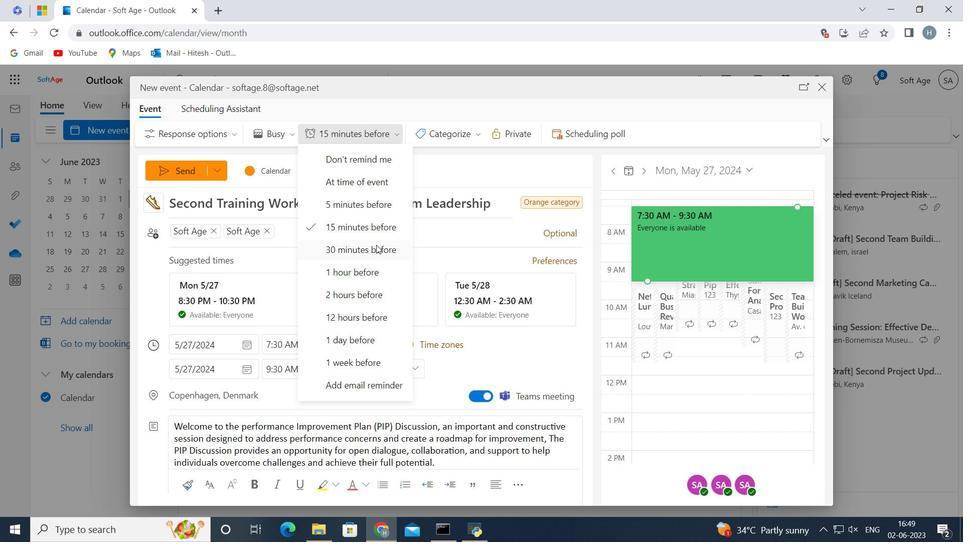 
